 Task: Add Bell's Brewing Two Hearted American IPA to the cart.
Action: Mouse moved to (685, 249)
Screenshot: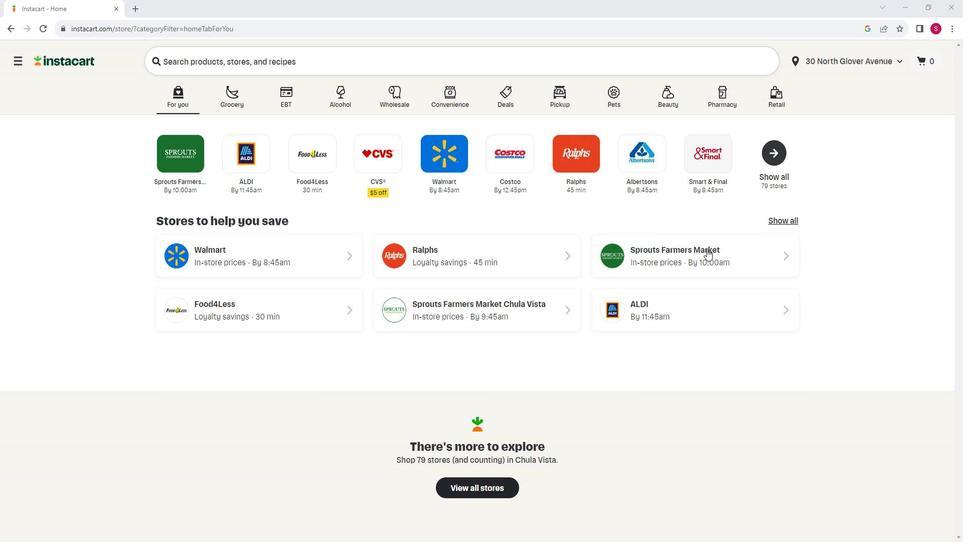 
Action: Mouse pressed left at (685, 249)
Screenshot: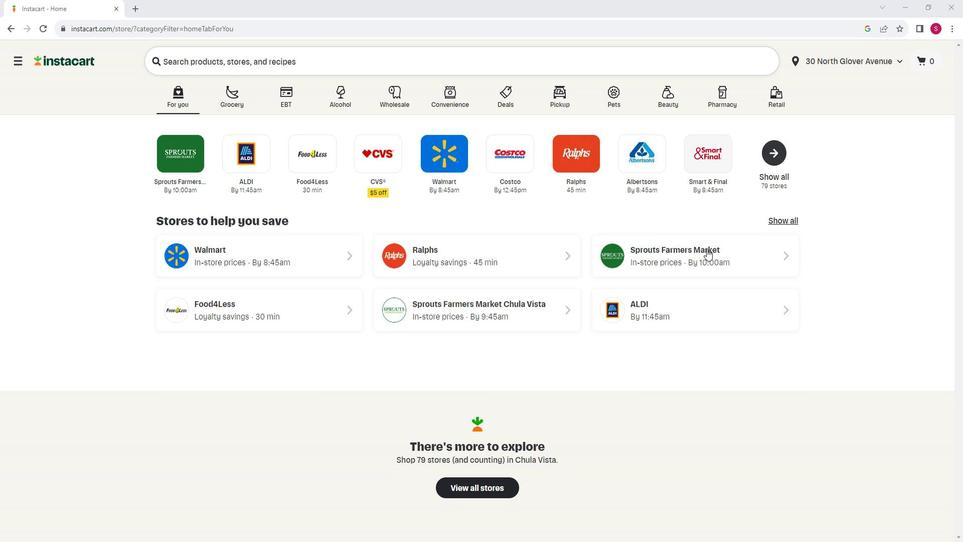 
Action: Mouse moved to (63, 359)
Screenshot: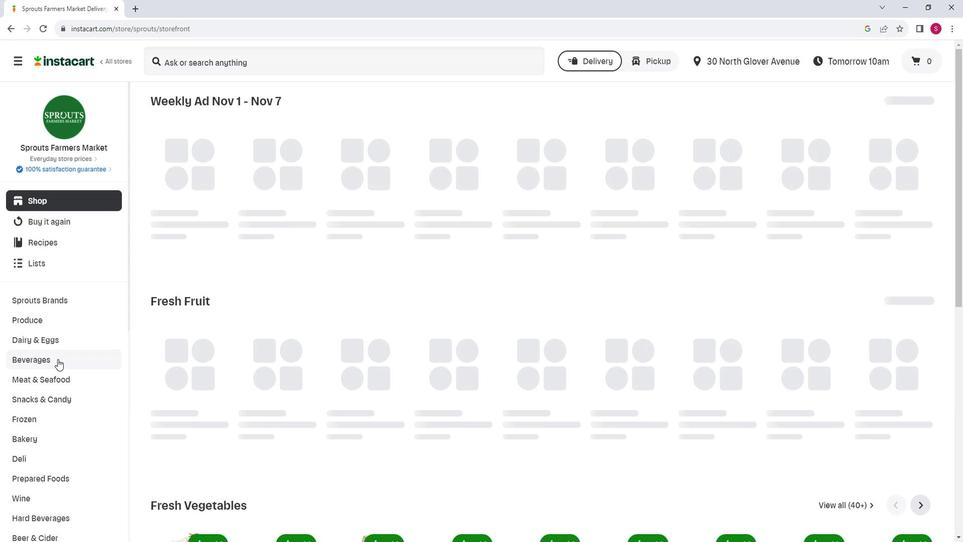 
Action: Mouse scrolled (63, 359) with delta (0, 0)
Screenshot: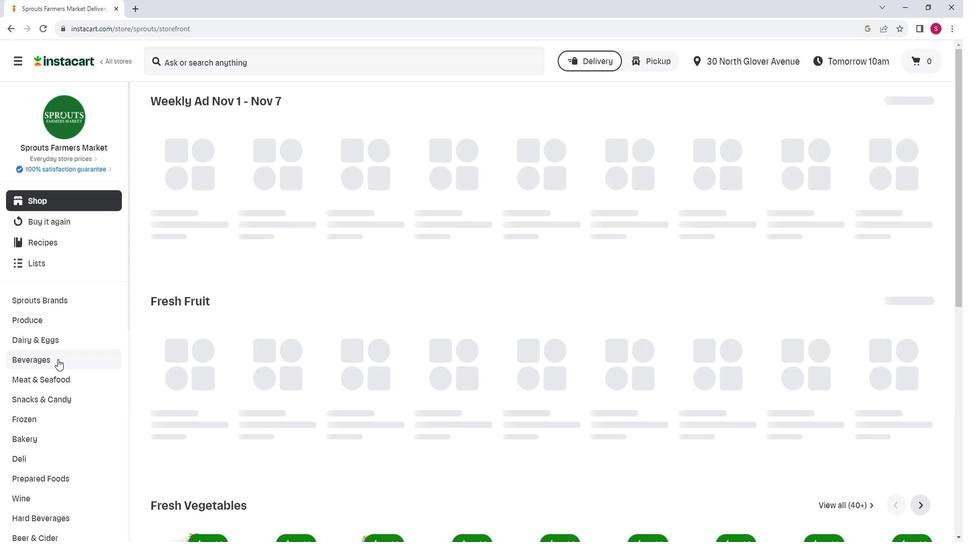 
Action: Mouse scrolled (63, 359) with delta (0, 0)
Screenshot: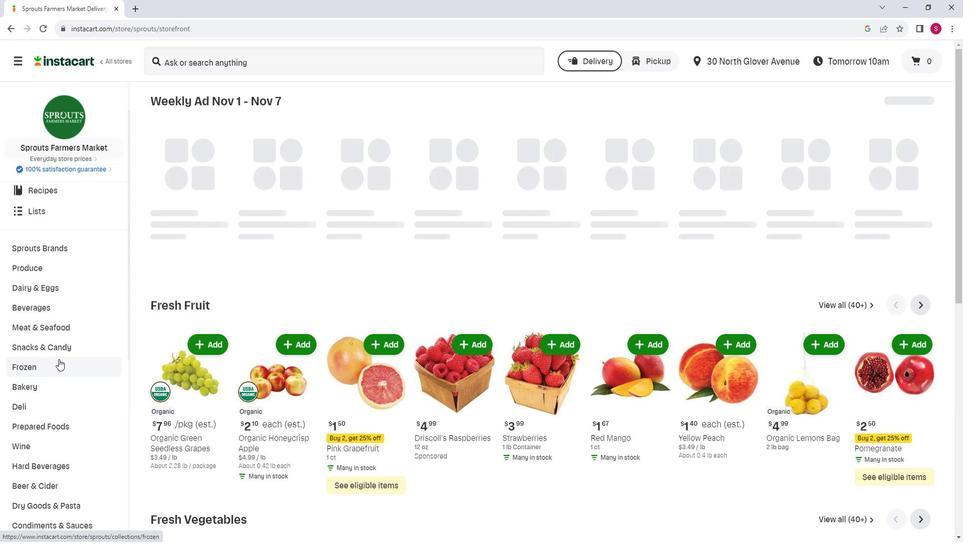 
Action: Mouse moved to (68, 431)
Screenshot: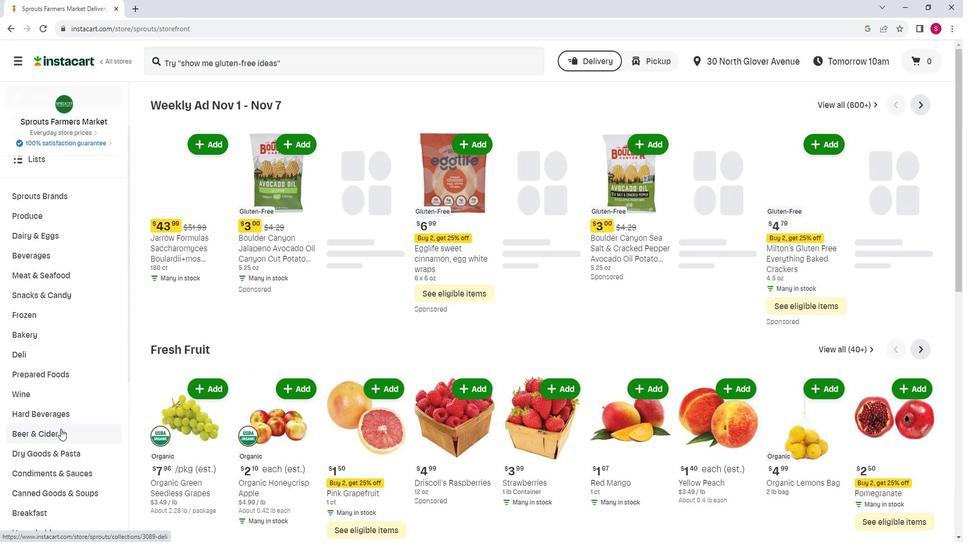 
Action: Mouse pressed left at (68, 431)
Screenshot: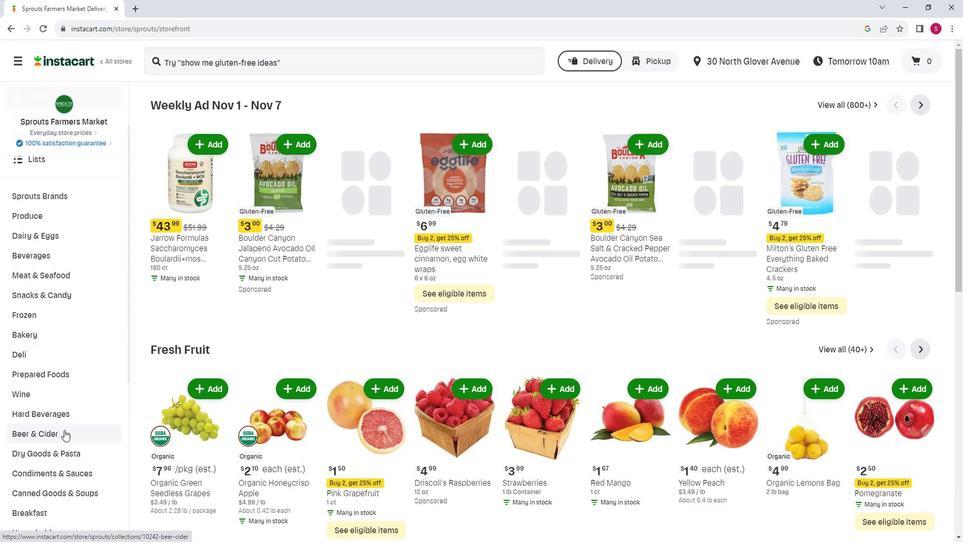 
Action: Mouse moved to (225, 127)
Screenshot: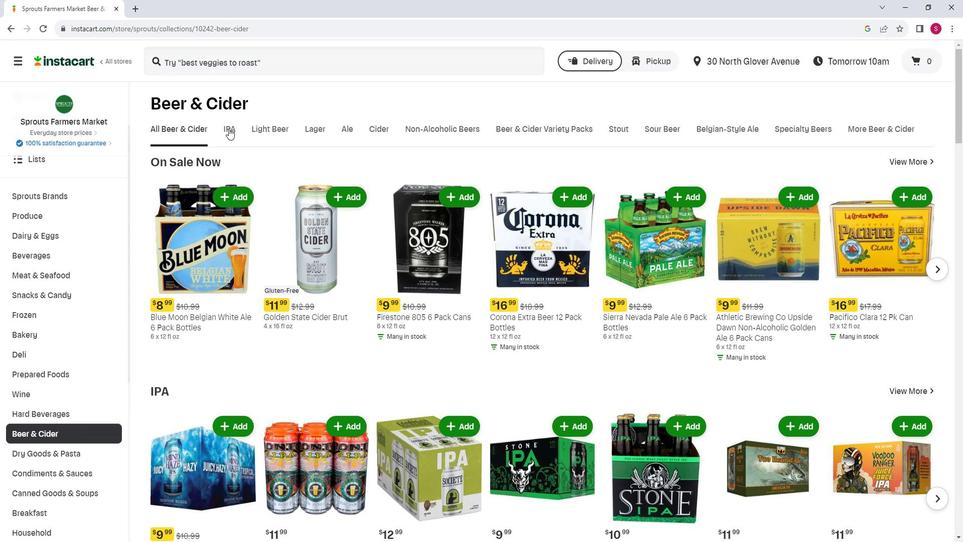 
Action: Mouse pressed left at (225, 127)
Screenshot: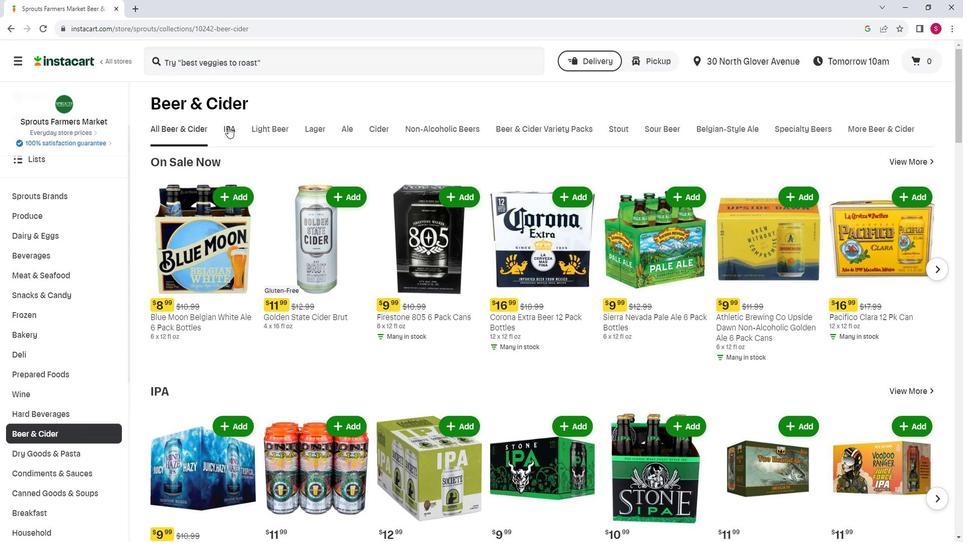 
Action: Mouse moved to (367, 188)
Screenshot: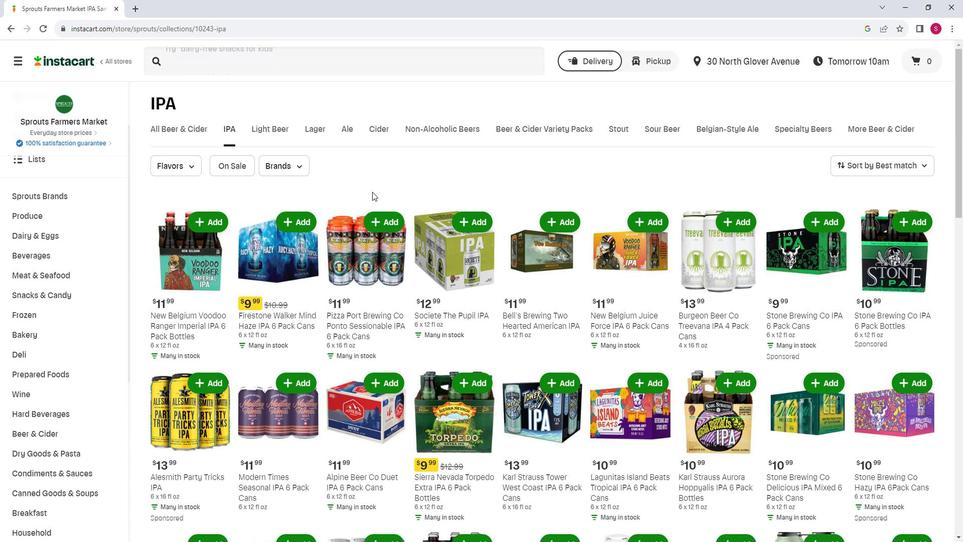 
Action: Mouse scrolled (367, 188) with delta (0, 0)
Screenshot: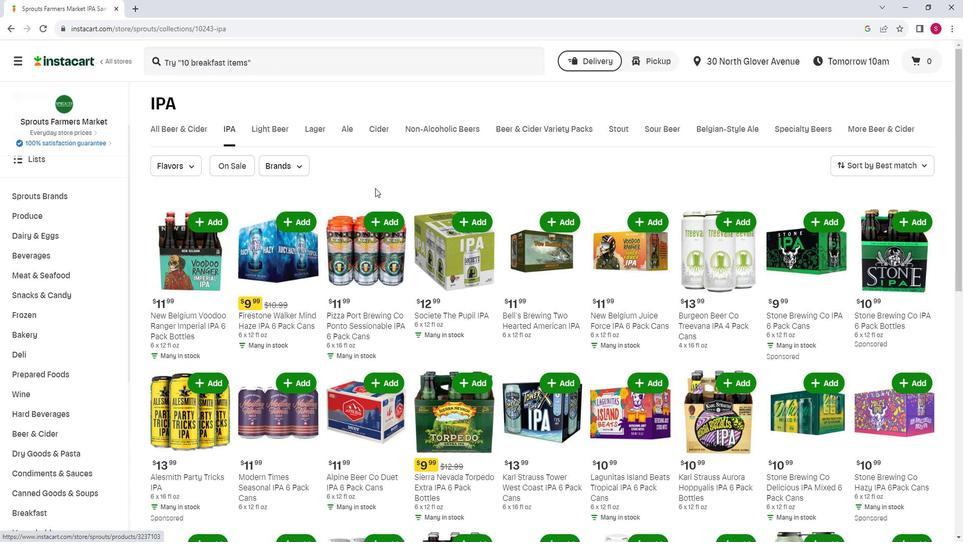 
Action: Mouse moved to (557, 168)
Screenshot: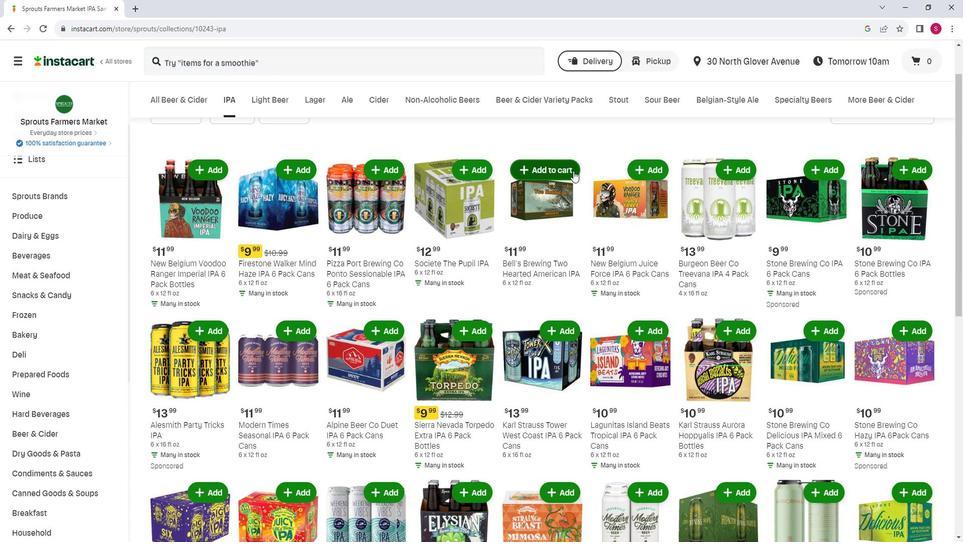 
Action: Mouse pressed left at (557, 168)
Screenshot: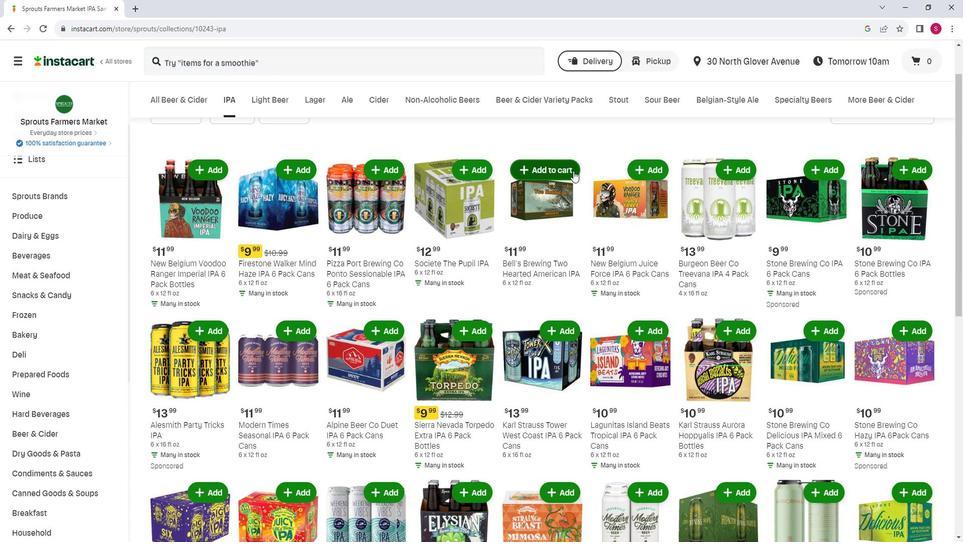 
Action: Mouse moved to (567, 137)
Screenshot: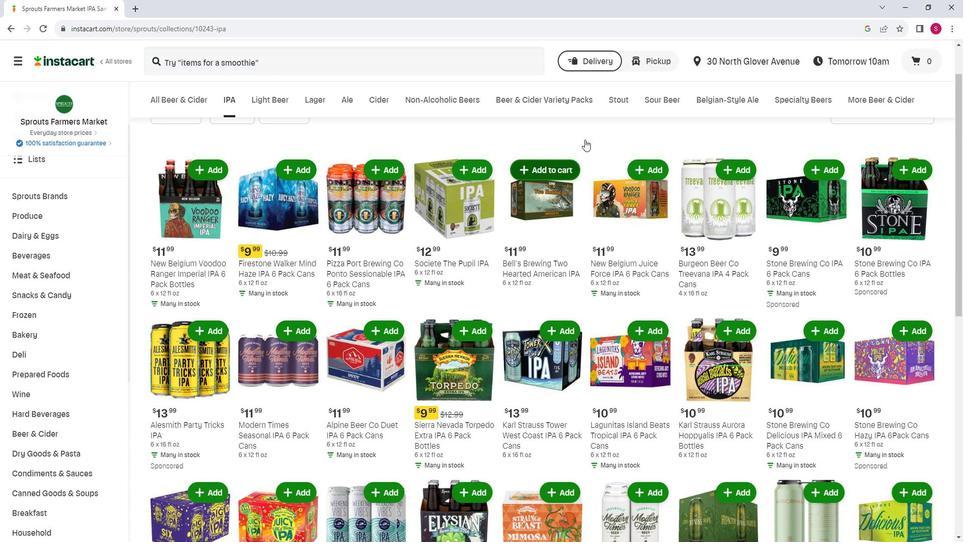 
